 Task: Select the error option in the unknown vendor-specific properties.
Action: Mouse moved to (39, 419)
Screenshot: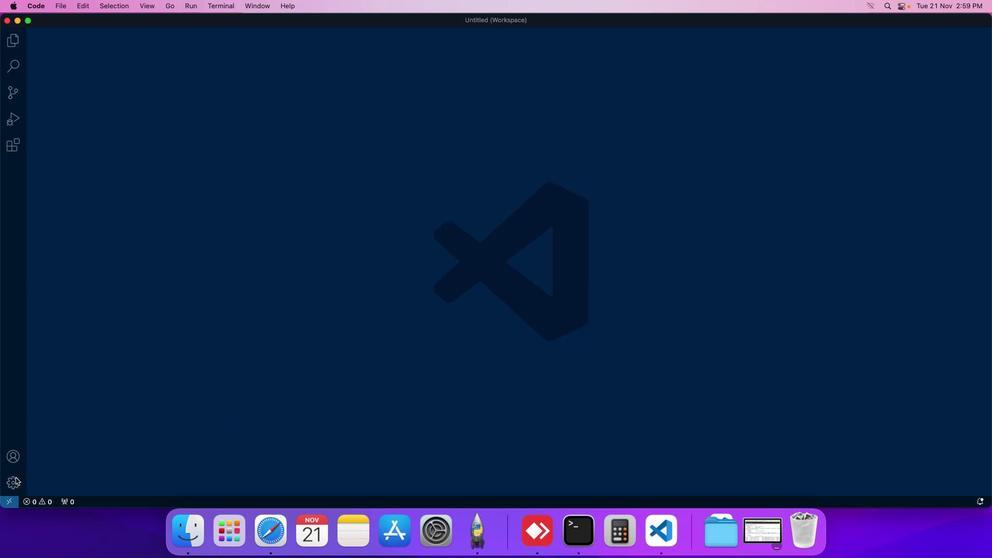 
Action: Mouse pressed left at (39, 419)
Screenshot: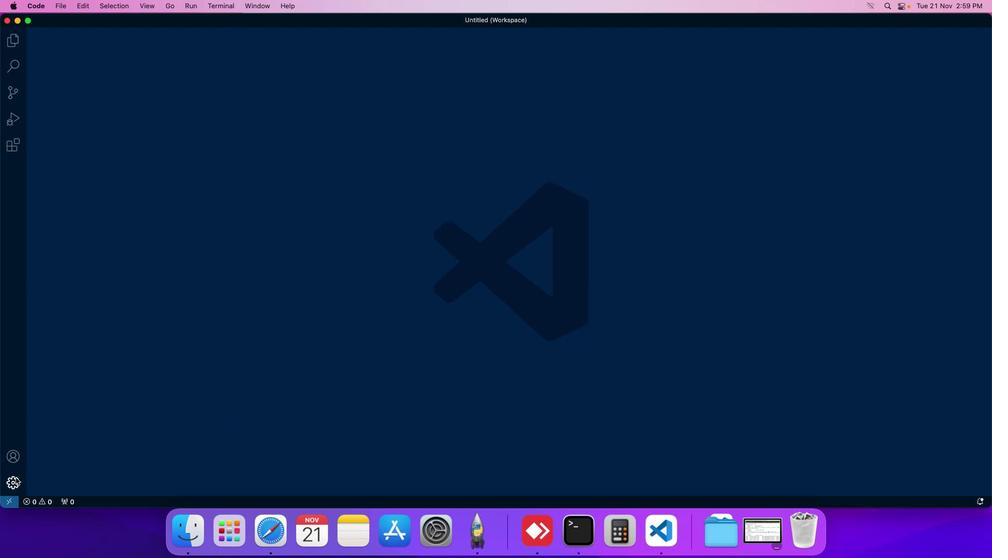 
Action: Mouse moved to (63, 369)
Screenshot: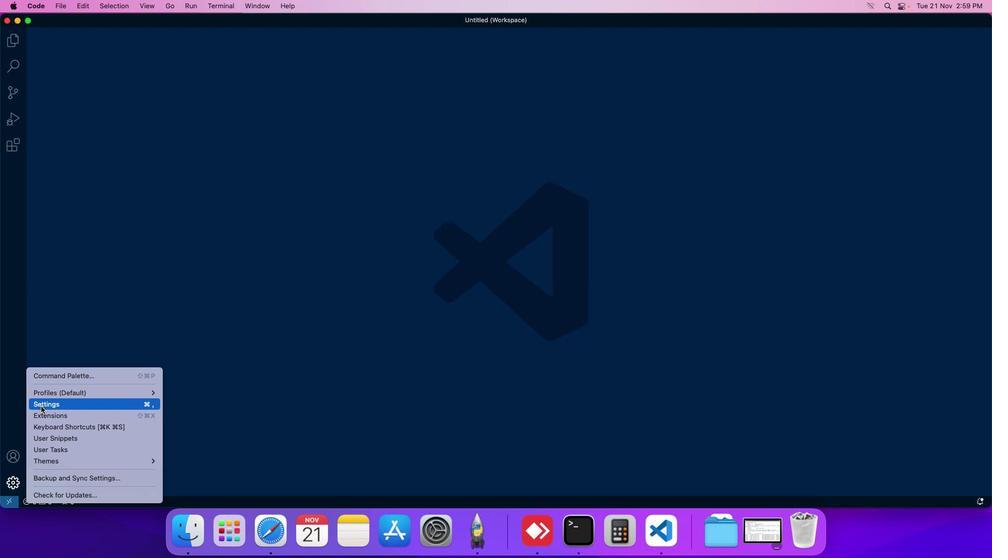 
Action: Mouse pressed left at (63, 369)
Screenshot: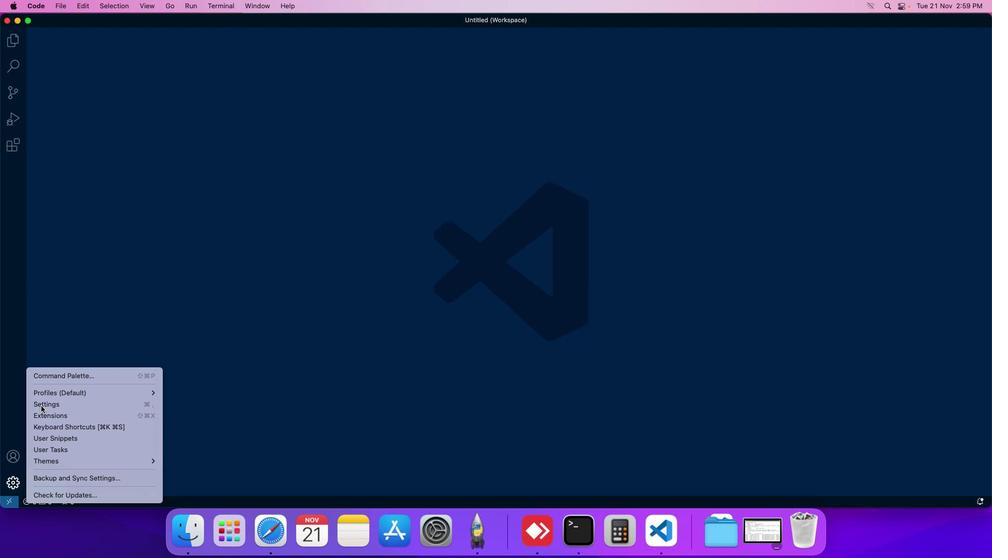 
Action: Mouse moved to (266, 143)
Screenshot: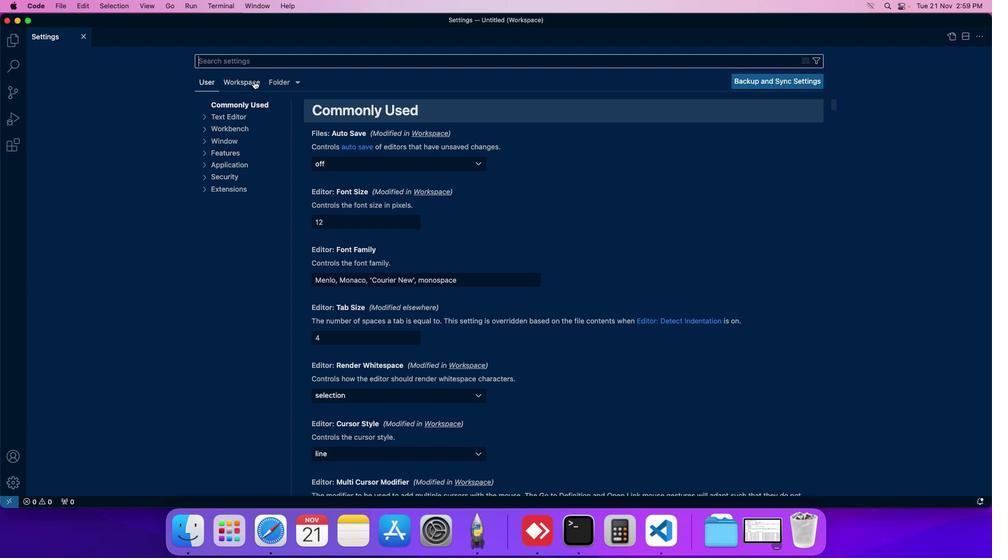 
Action: Mouse pressed left at (266, 143)
Screenshot: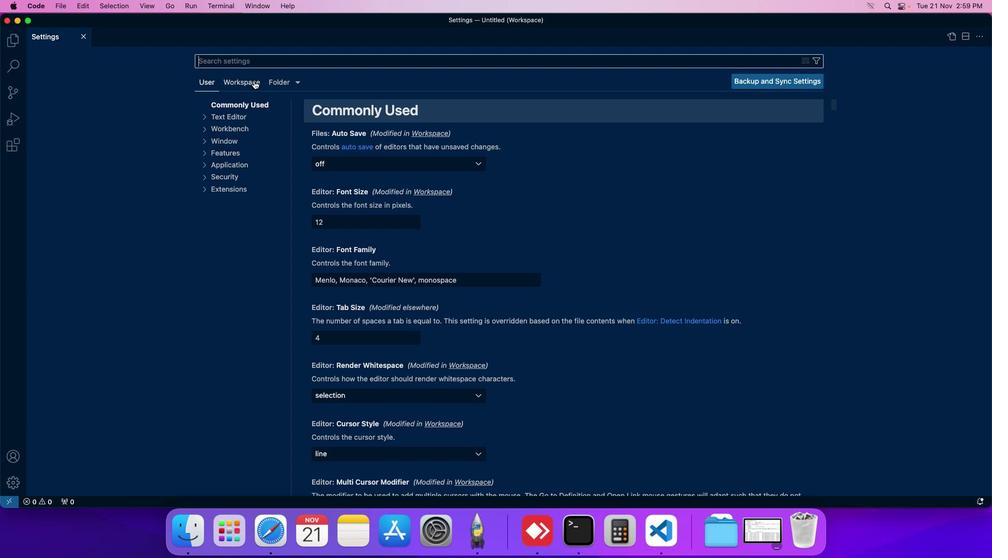 
Action: Mouse moved to (254, 208)
Screenshot: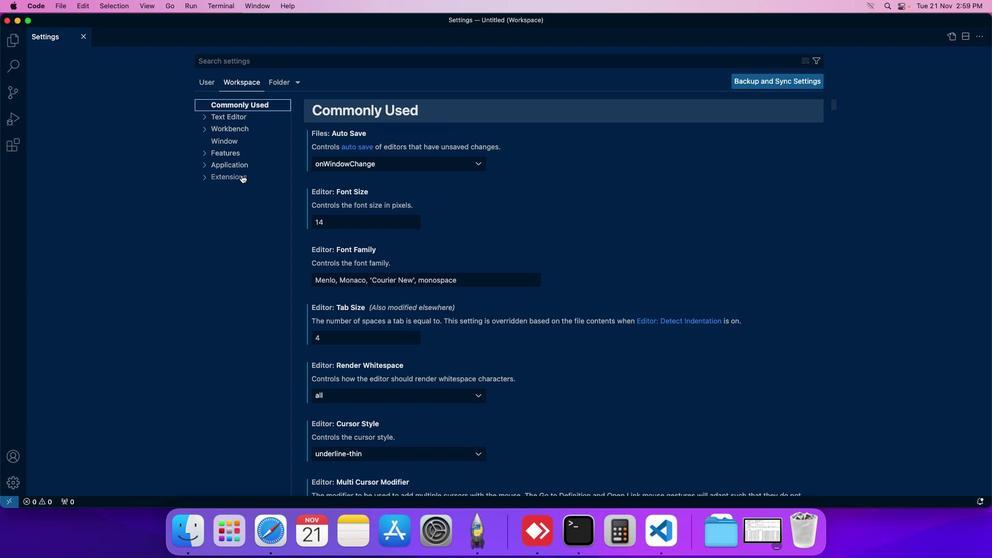 
Action: Mouse pressed left at (254, 208)
Screenshot: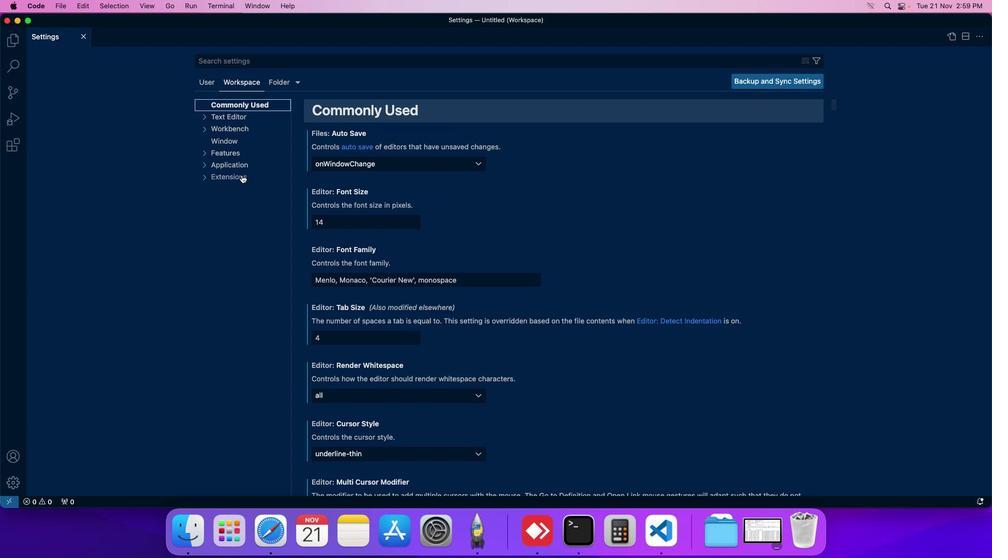 
Action: Mouse moved to (322, 273)
Screenshot: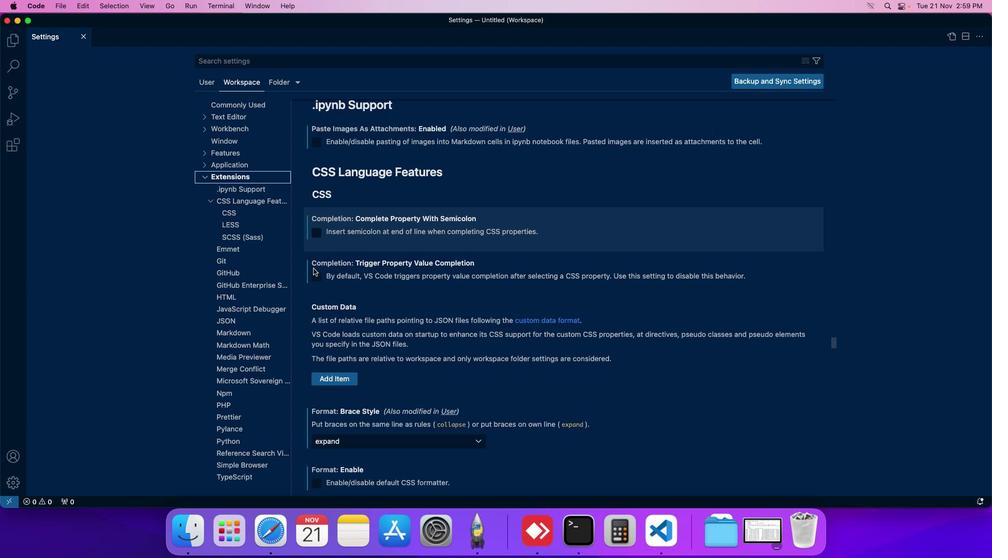 
Action: Mouse scrolled (322, 273) with delta (23, 86)
Screenshot: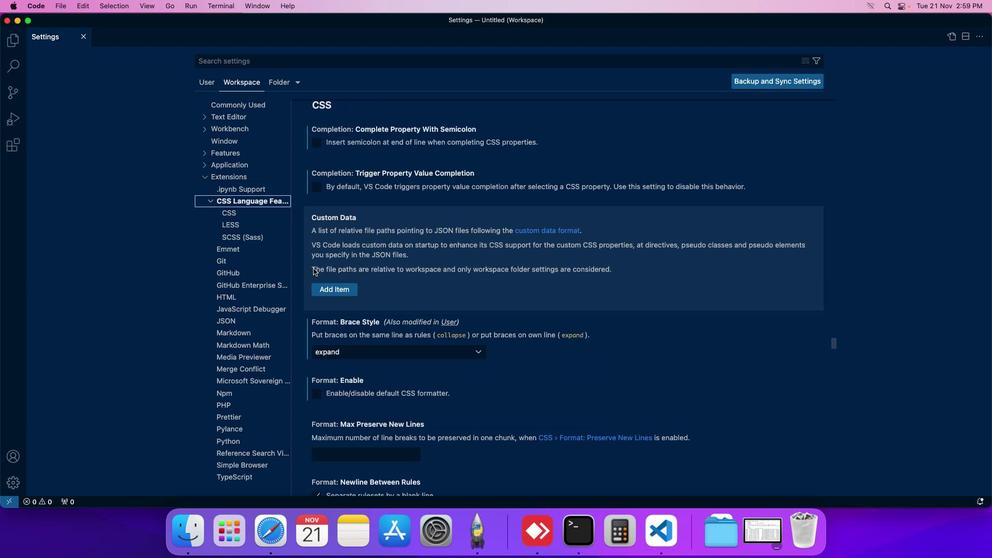 
Action: Mouse scrolled (322, 273) with delta (23, 86)
Screenshot: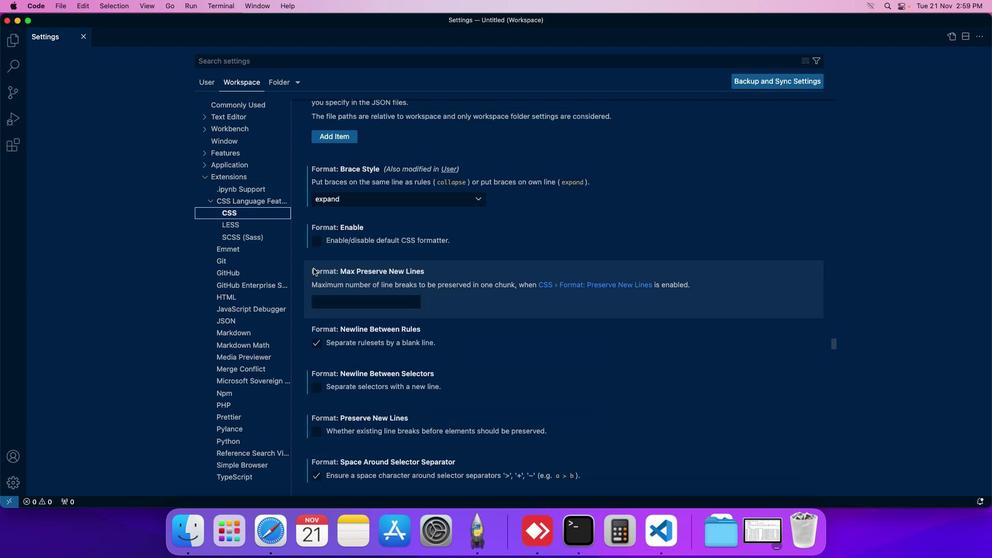 
Action: Mouse scrolled (322, 273) with delta (23, 86)
Screenshot: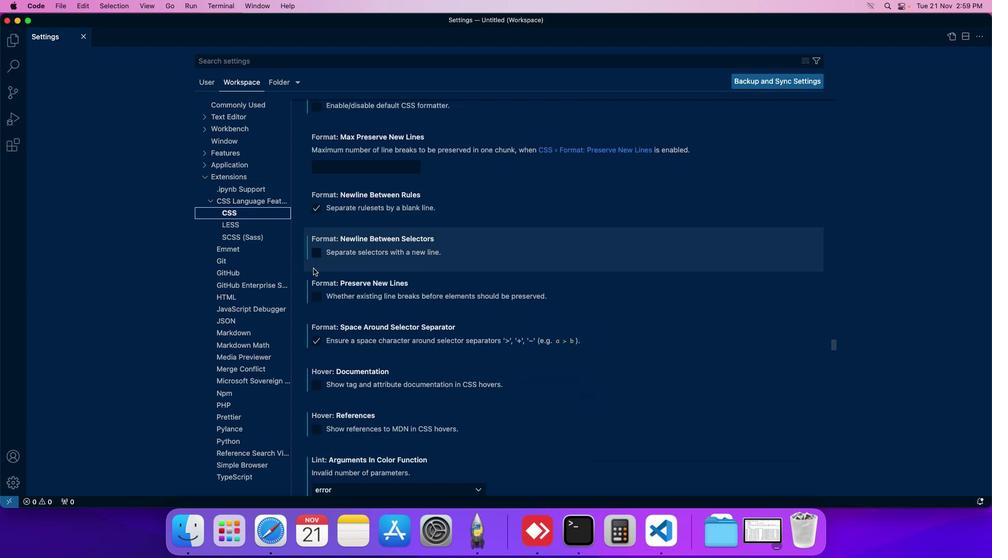 
Action: Mouse scrolled (322, 273) with delta (23, 86)
Screenshot: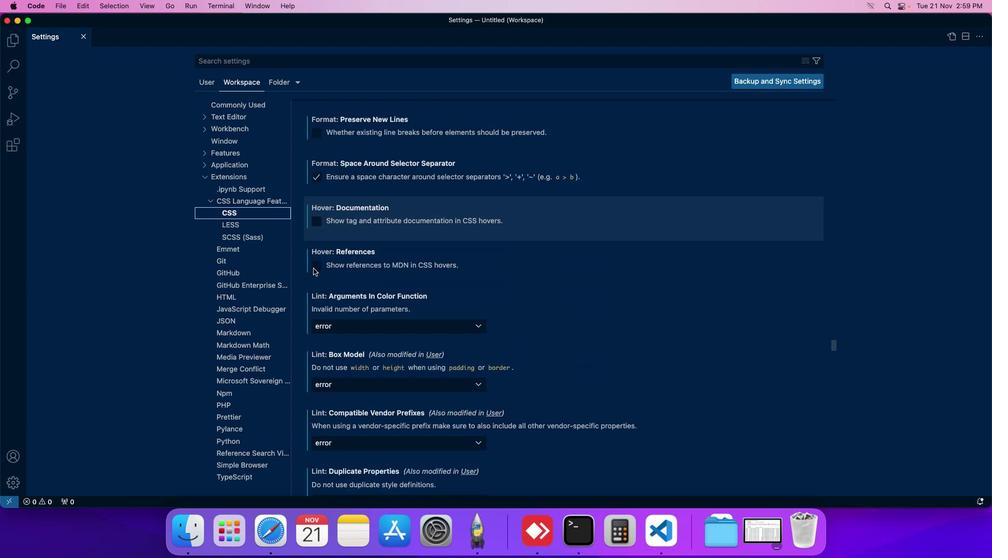 
Action: Mouse scrolled (322, 273) with delta (23, 86)
Screenshot: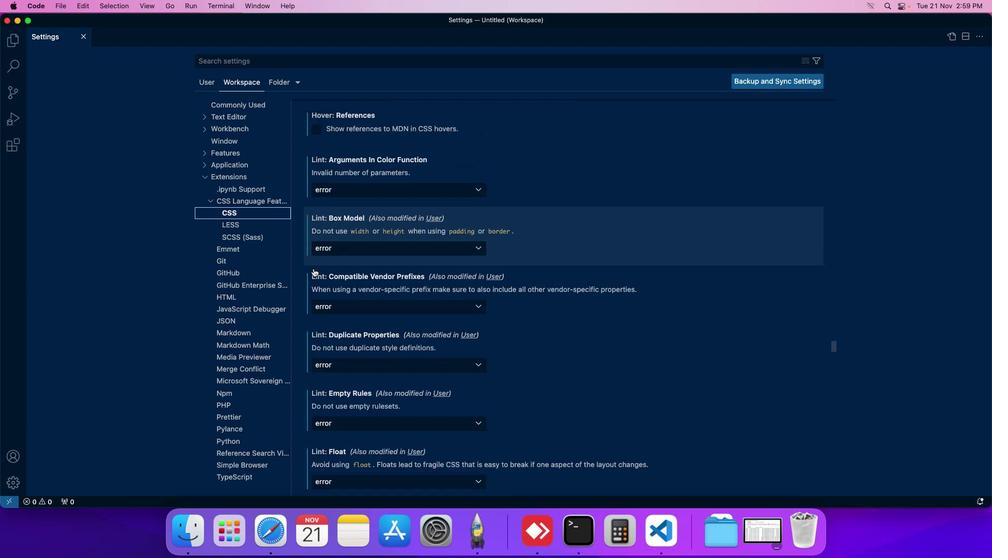 
Action: Mouse scrolled (322, 273) with delta (23, 86)
Screenshot: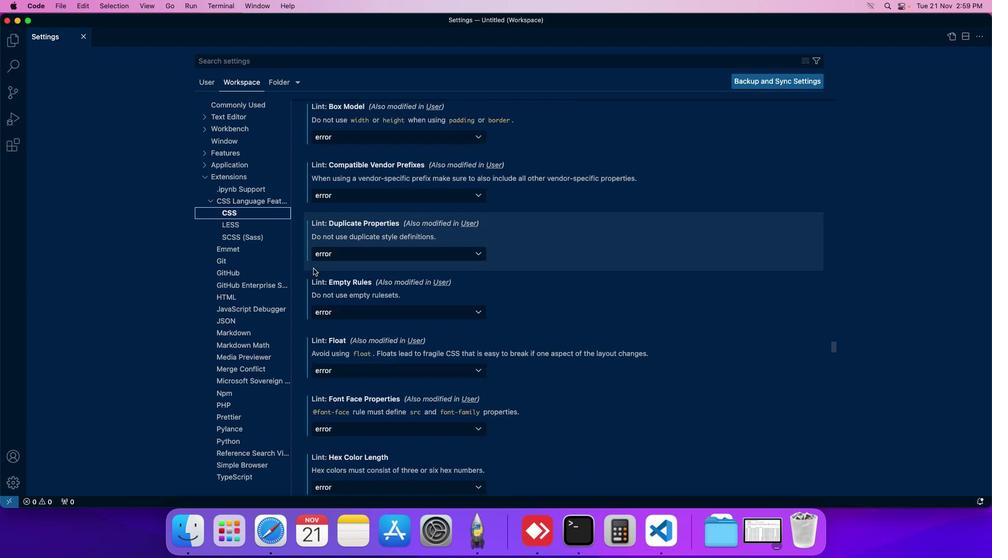 
Action: Mouse scrolled (322, 273) with delta (23, 86)
Screenshot: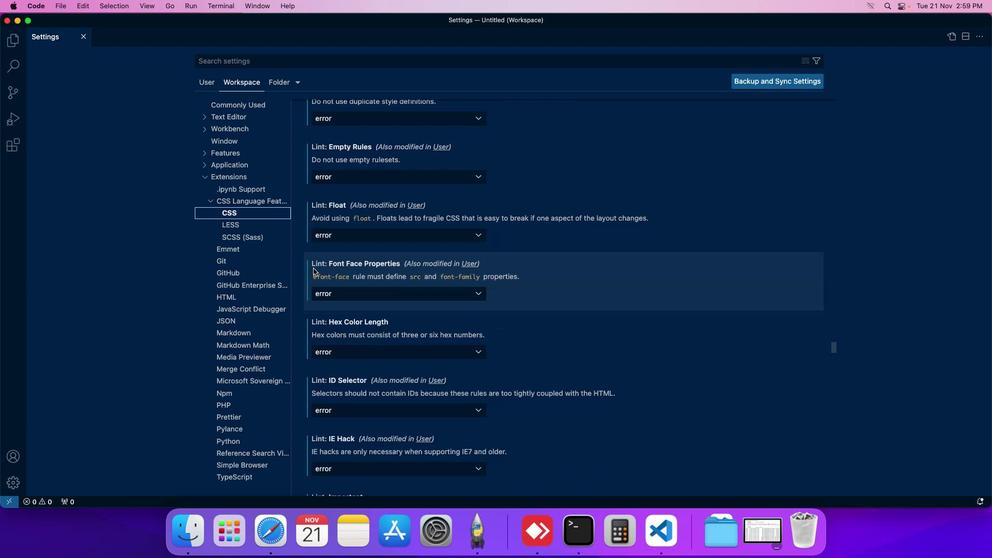 
Action: Mouse scrolled (322, 273) with delta (23, 86)
Screenshot: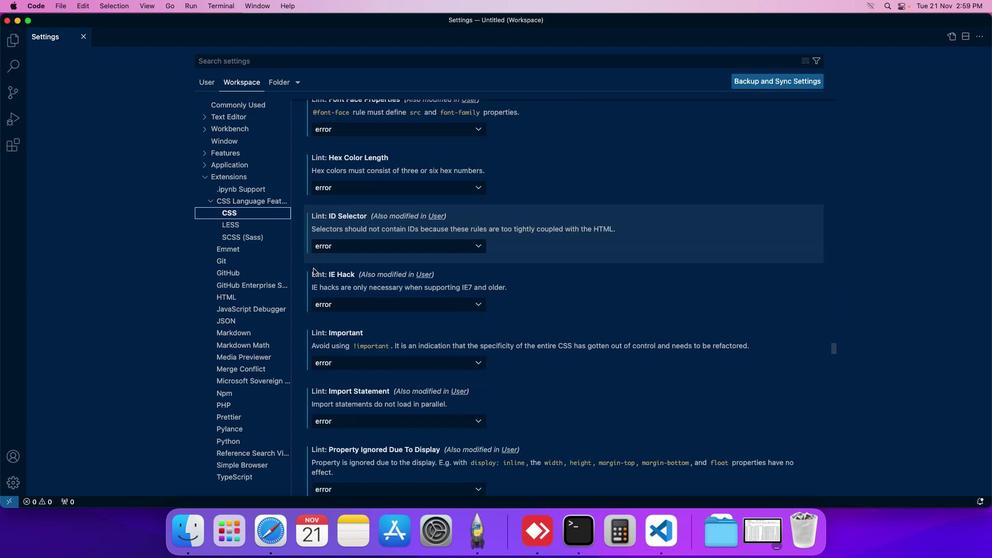 
Action: Mouse scrolled (322, 273) with delta (23, 86)
Screenshot: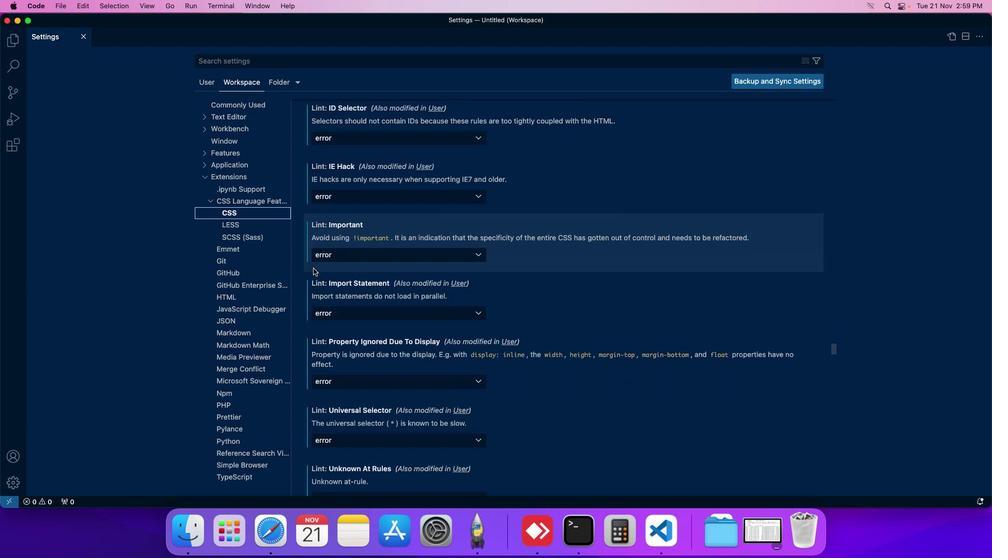 
Action: Mouse scrolled (322, 273) with delta (23, 86)
Screenshot: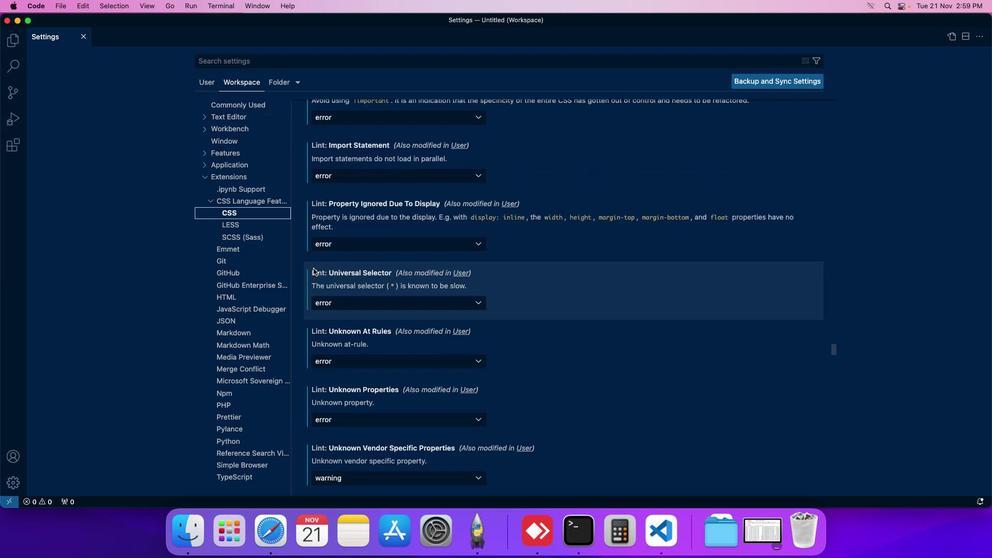 
Action: Mouse scrolled (322, 273) with delta (23, 86)
Screenshot: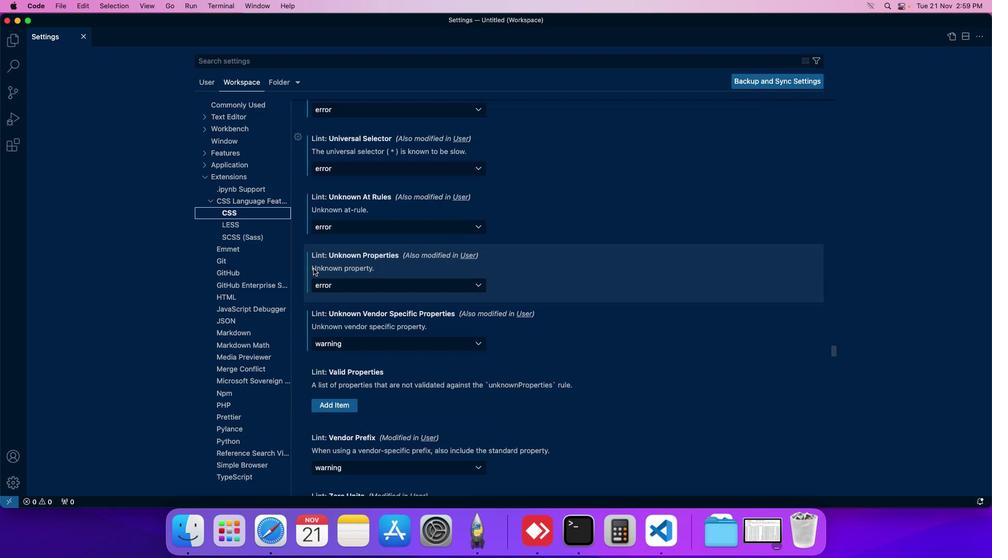 
Action: Mouse scrolled (322, 273) with delta (23, 86)
Screenshot: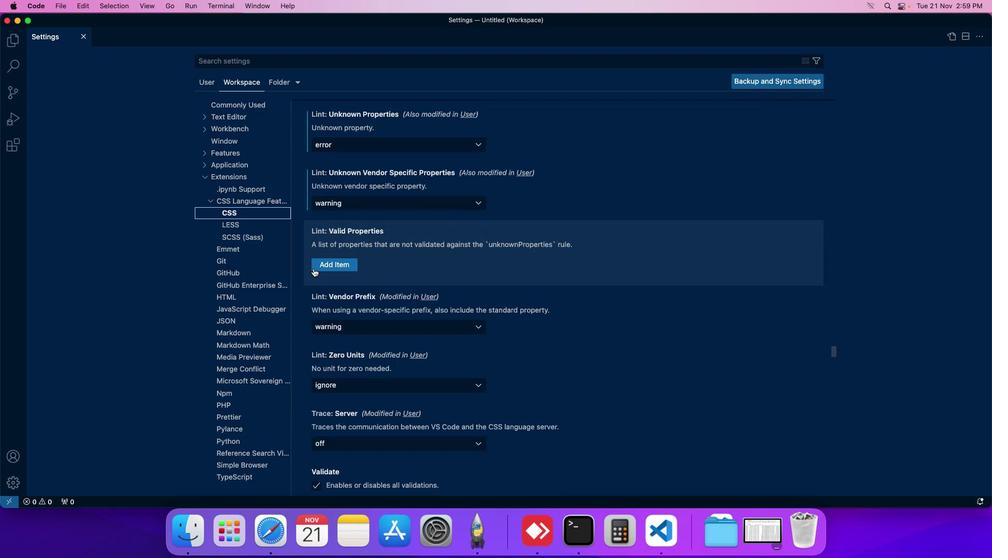 
Action: Mouse scrolled (322, 273) with delta (23, 86)
Screenshot: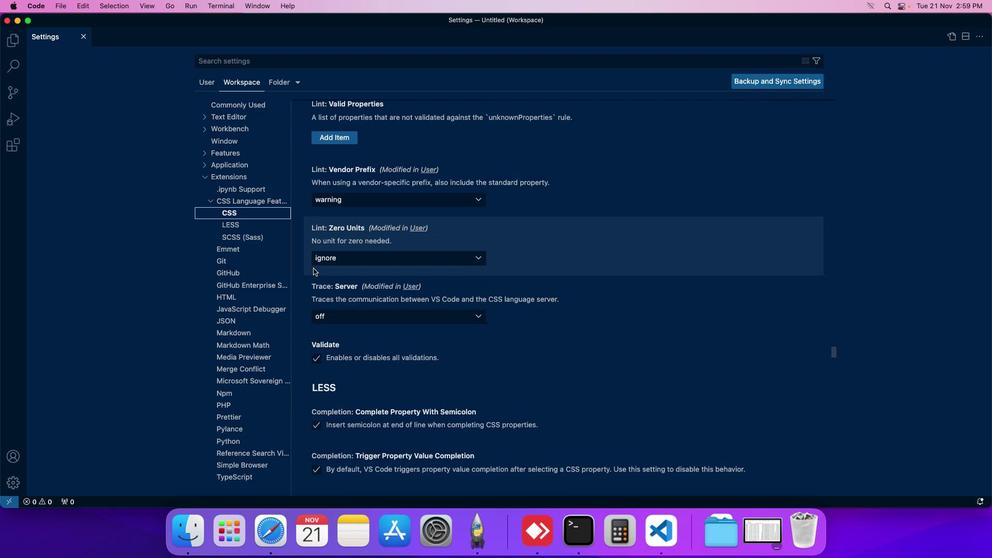 
Action: Mouse scrolled (322, 273) with delta (23, 86)
Screenshot: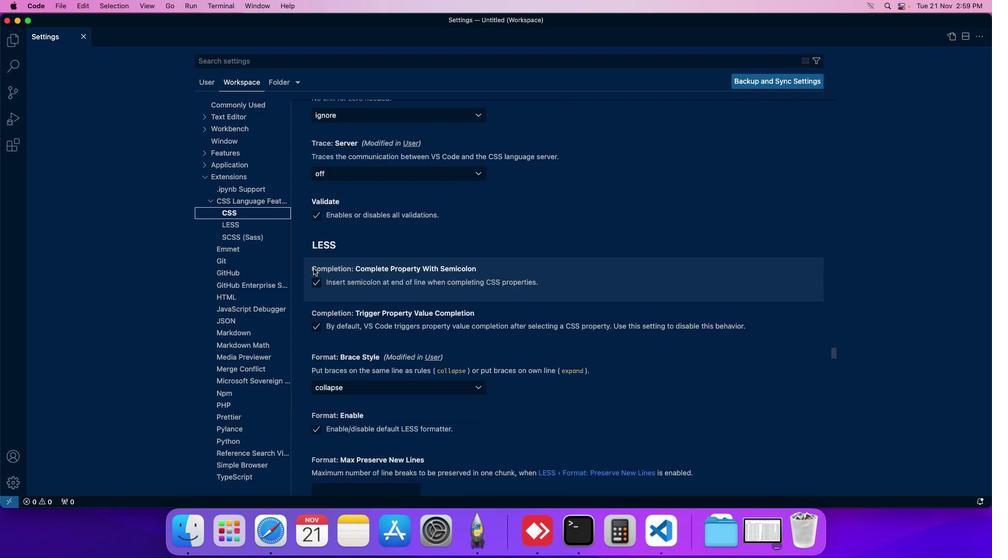 
Action: Mouse moved to (323, 273)
Screenshot: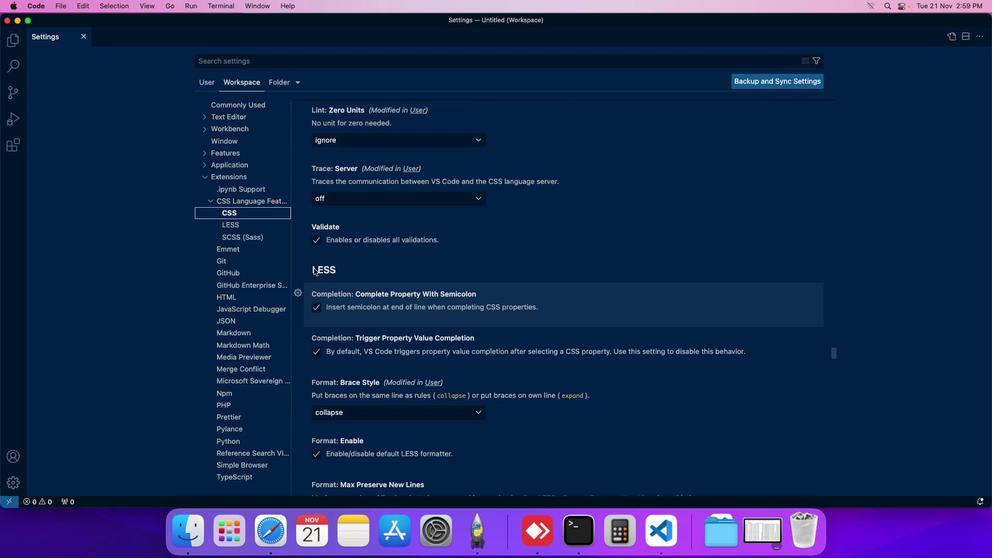 
Action: Mouse scrolled (323, 273) with delta (23, 87)
Screenshot: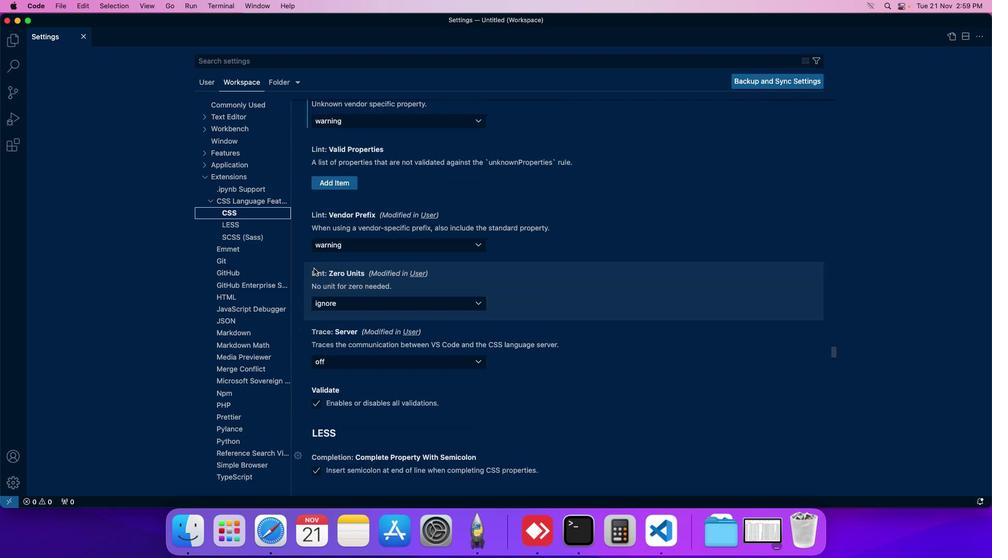 
Action: Mouse scrolled (323, 273) with delta (23, 87)
Screenshot: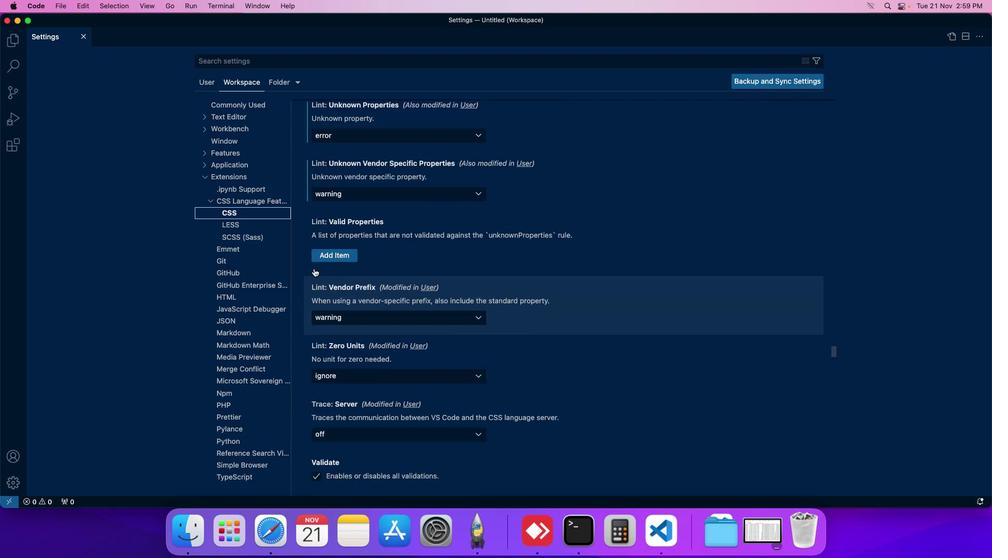 
Action: Mouse moved to (382, 230)
Screenshot: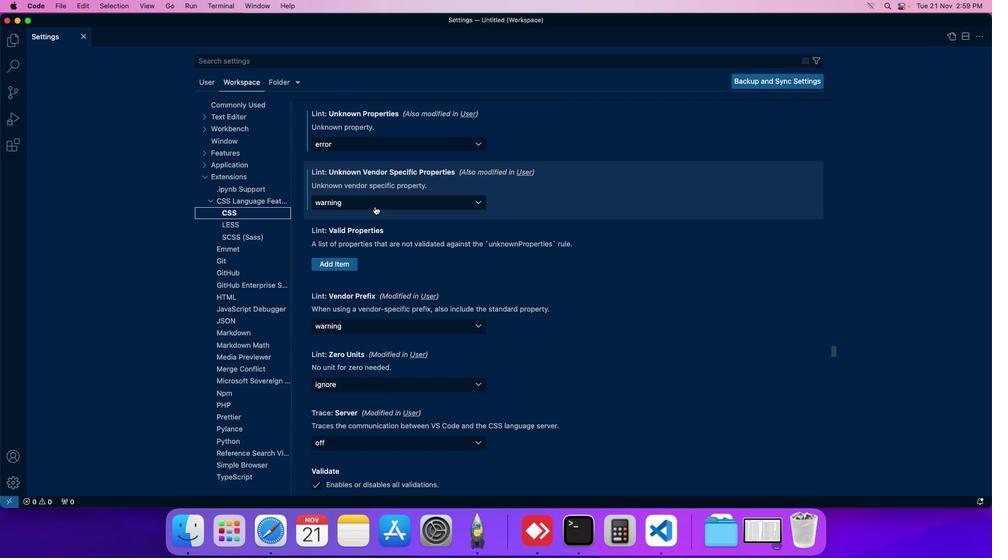 
Action: Mouse pressed left at (382, 230)
Screenshot: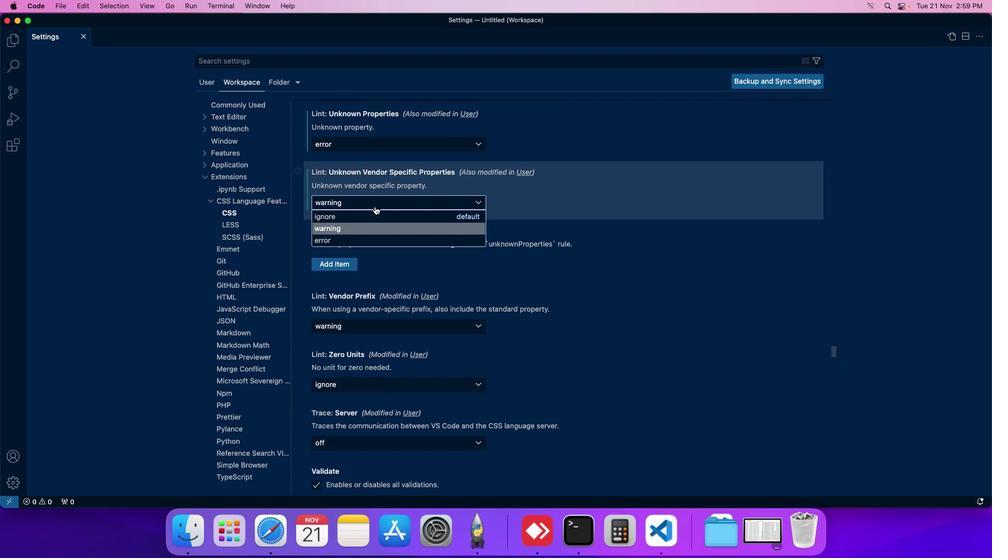 
Action: Mouse moved to (357, 250)
Screenshot: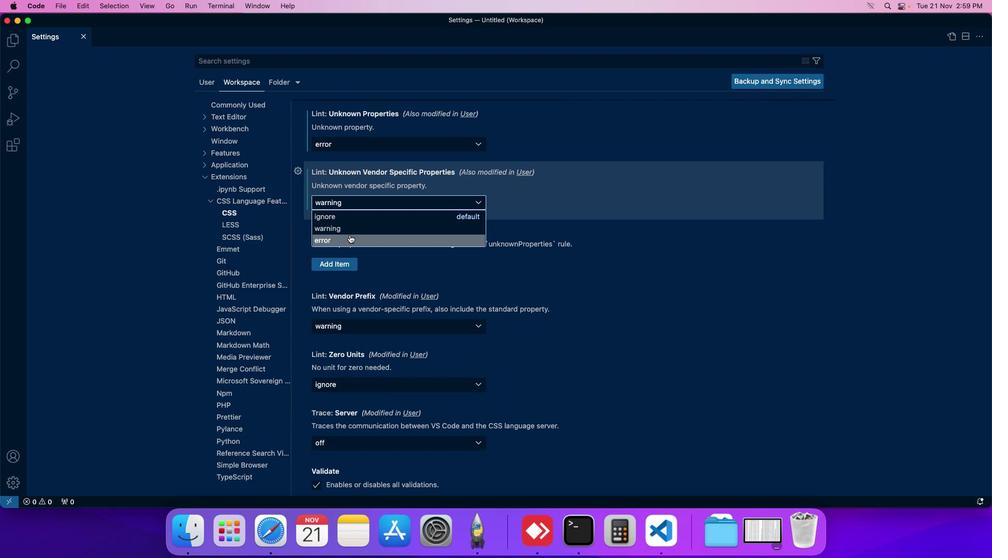 
Action: Mouse pressed left at (357, 250)
Screenshot: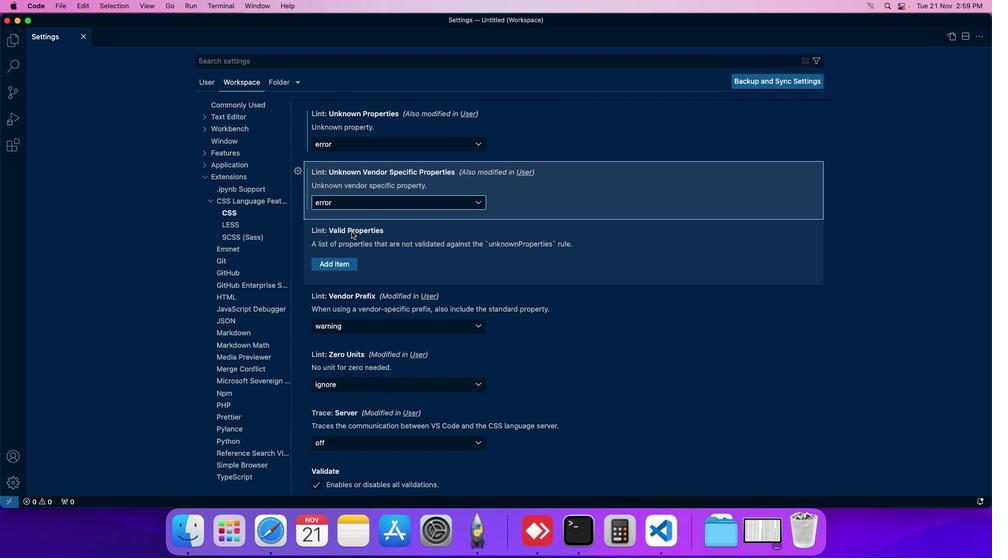 
Action: Mouse moved to (370, 234)
Screenshot: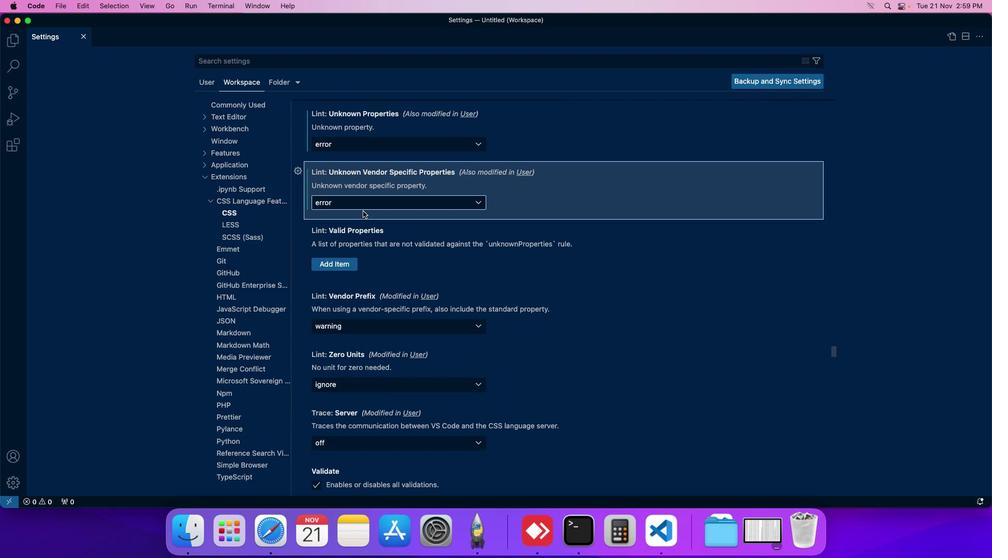 
